 Task: Add Sprouts Bite Size Chocolate Chip Cookies to the cart.
Action: Mouse pressed left at (17, 59)
Screenshot: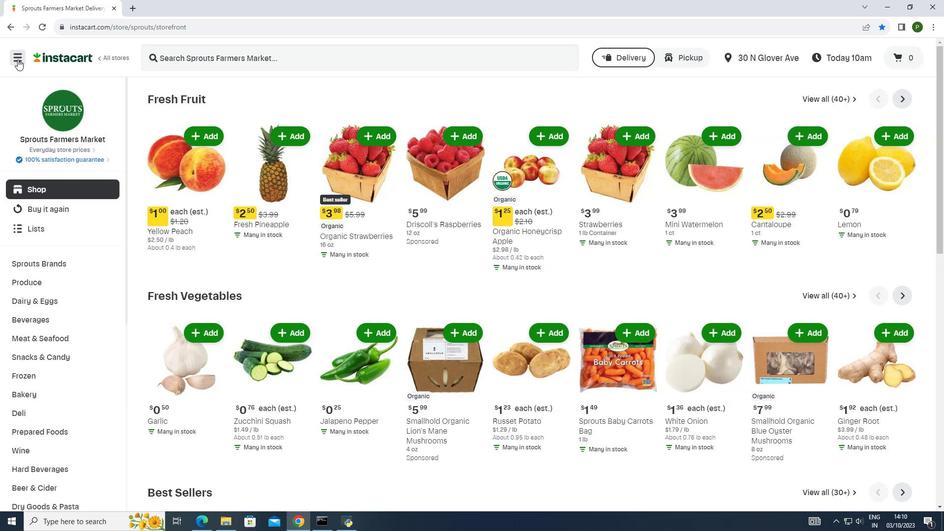 
Action: Mouse moved to (18, 251)
Screenshot: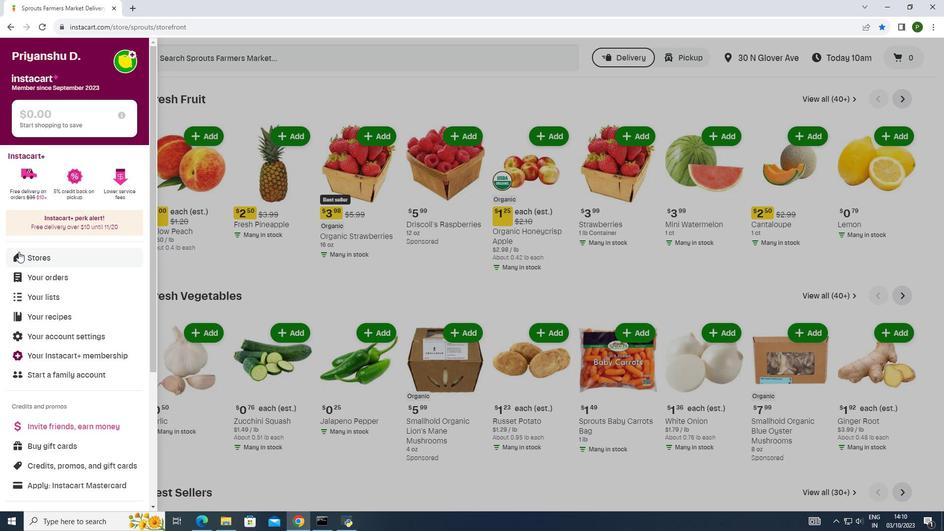
Action: Mouse pressed left at (18, 251)
Screenshot: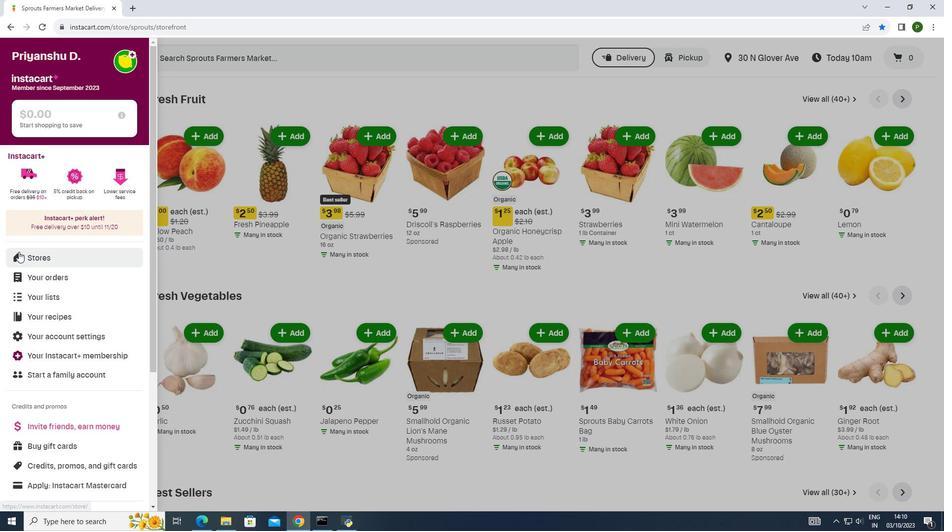 
Action: Mouse moved to (226, 91)
Screenshot: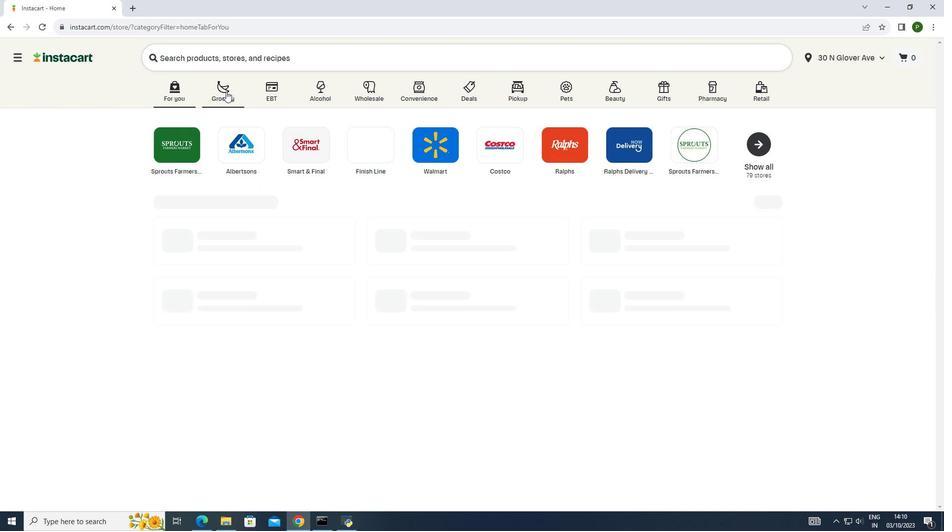 
Action: Mouse pressed left at (226, 91)
Screenshot: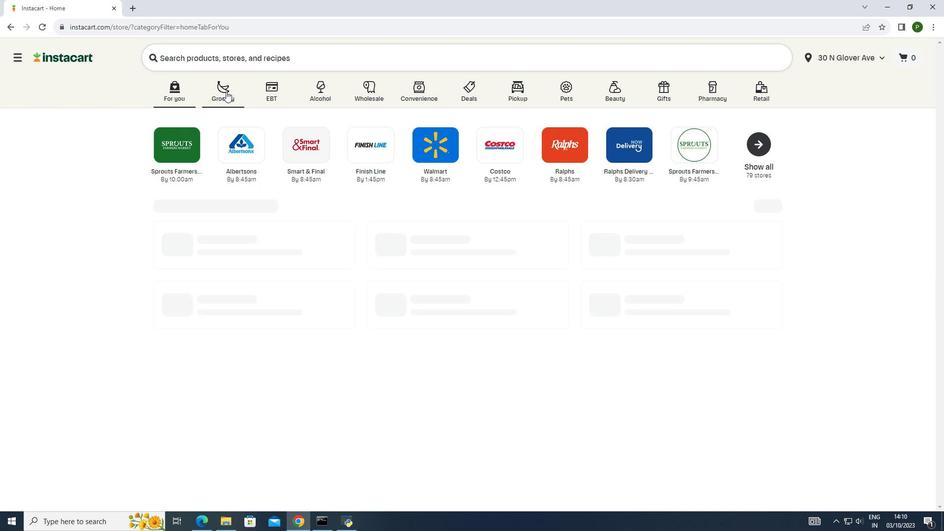
Action: Mouse moved to (487, 135)
Screenshot: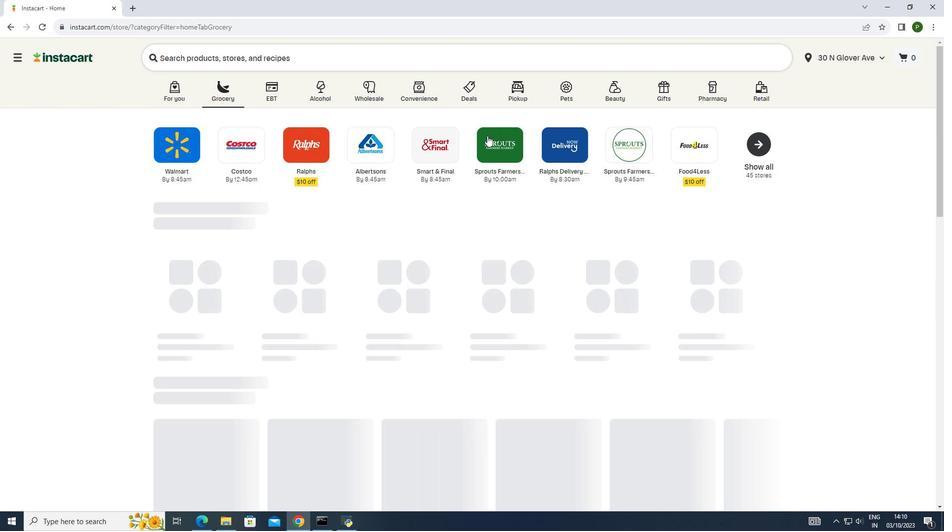 
Action: Mouse pressed left at (487, 135)
Screenshot: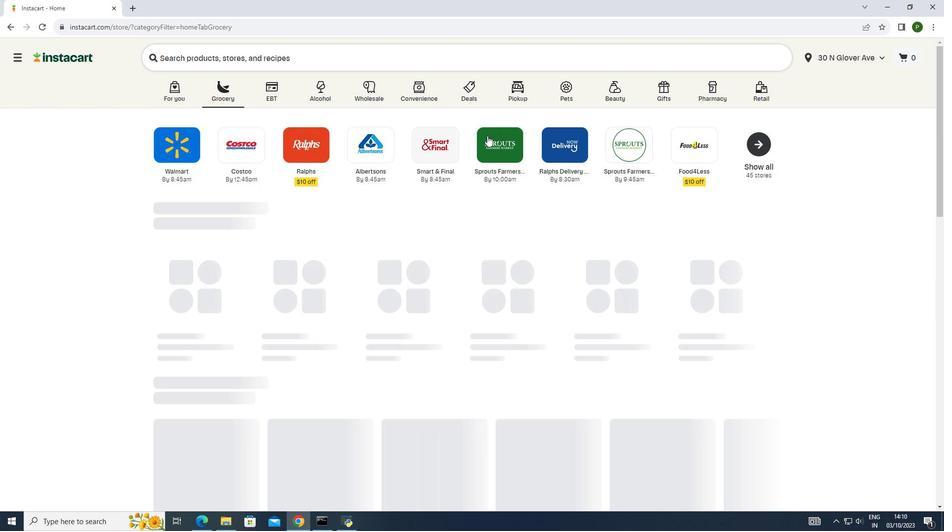 
Action: Mouse moved to (57, 265)
Screenshot: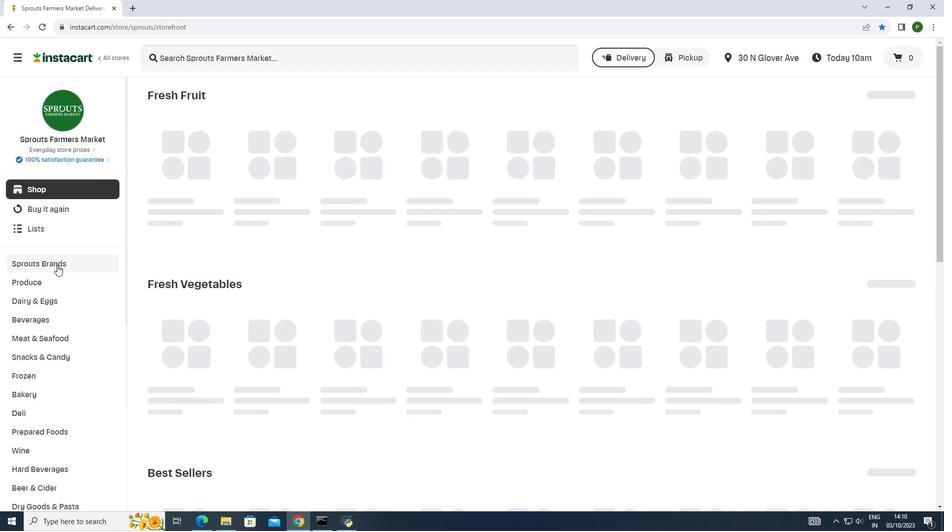 
Action: Mouse pressed left at (57, 265)
Screenshot: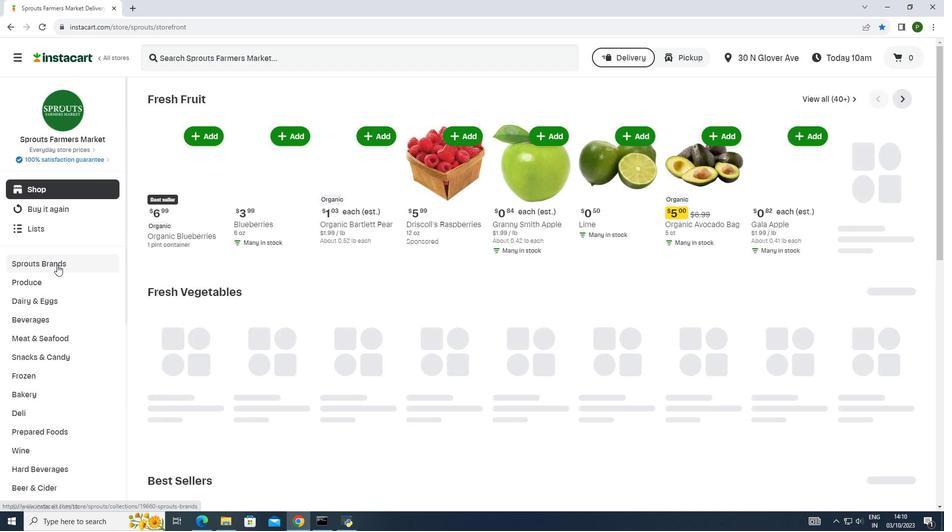 
Action: Mouse moved to (47, 334)
Screenshot: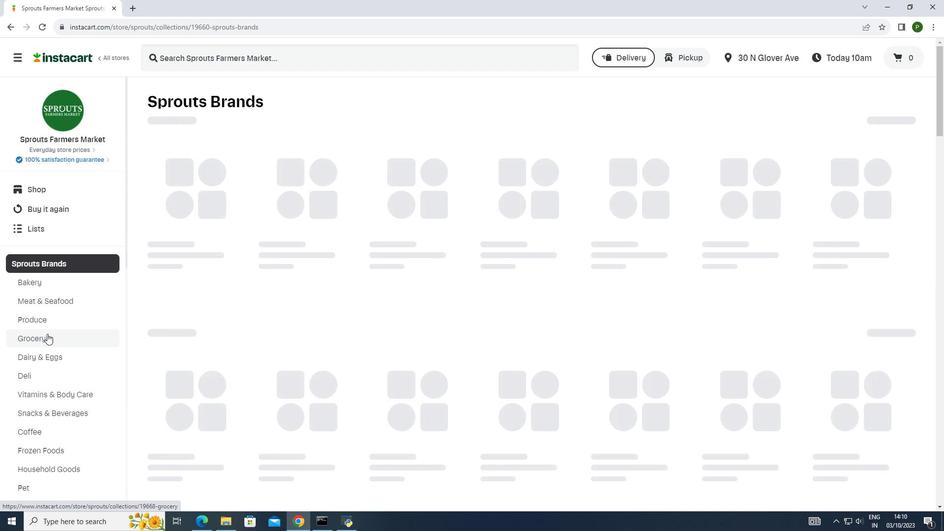 
Action: Mouse pressed left at (47, 334)
Screenshot: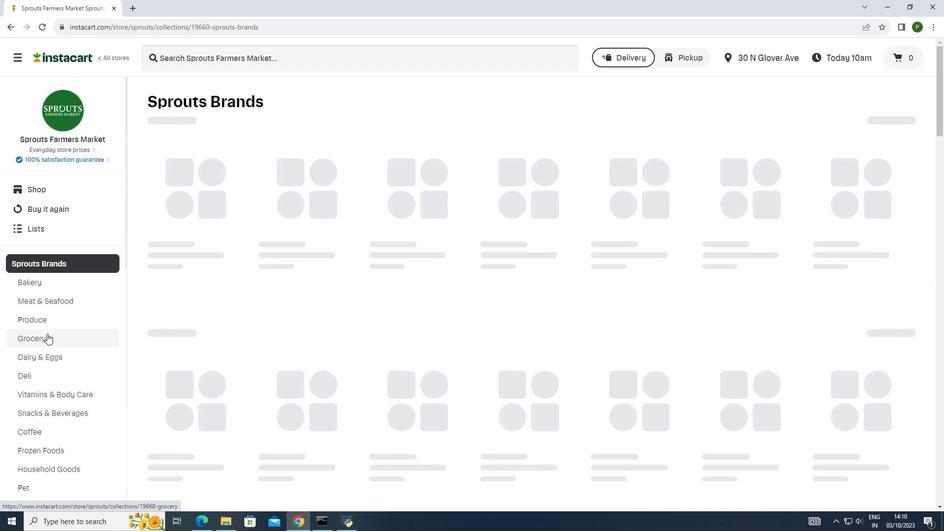 
Action: Mouse moved to (211, 190)
Screenshot: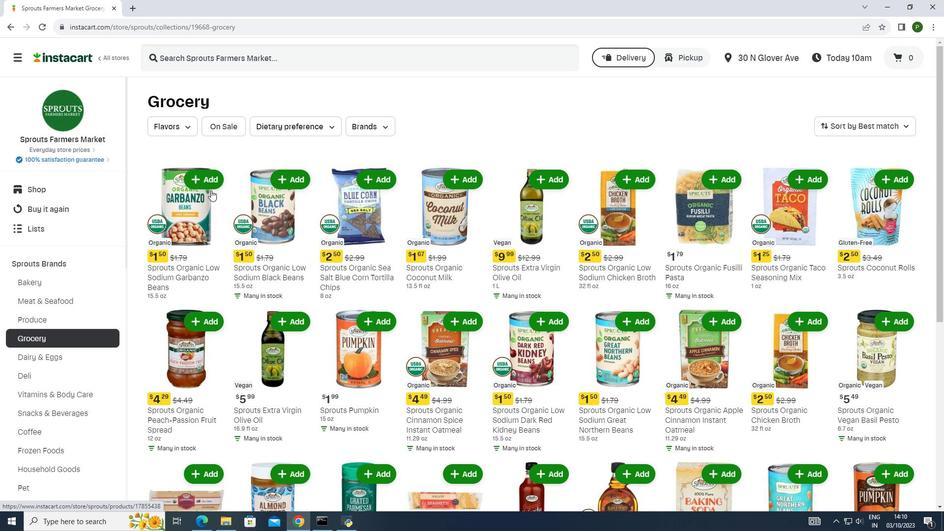 
Action: Mouse scrolled (211, 189) with delta (0, 0)
Screenshot: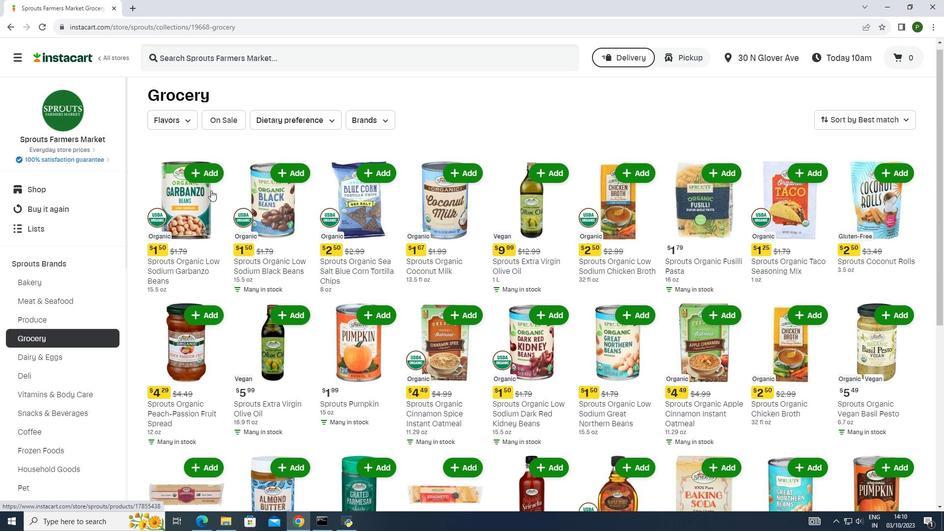 
Action: Mouse moved to (210, 190)
Screenshot: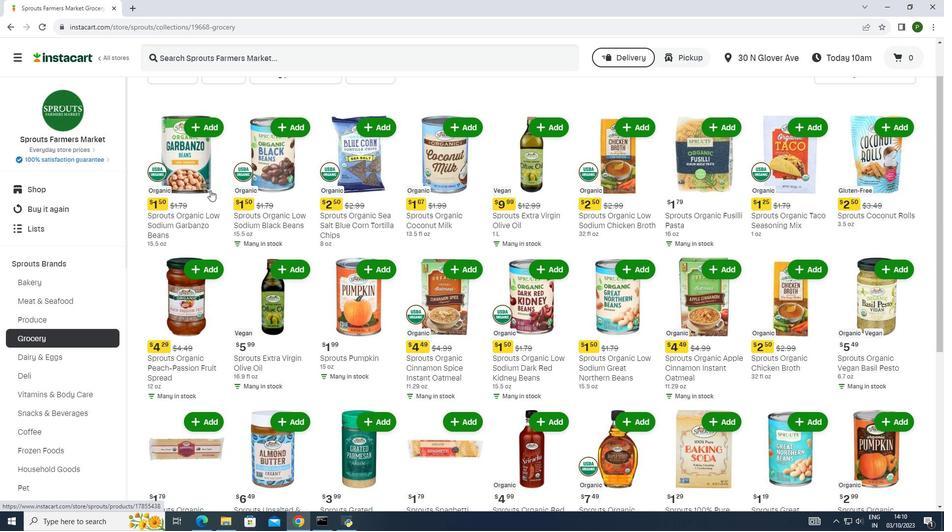 
Action: Mouse scrolled (210, 189) with delta (0, 0)
Screenshot: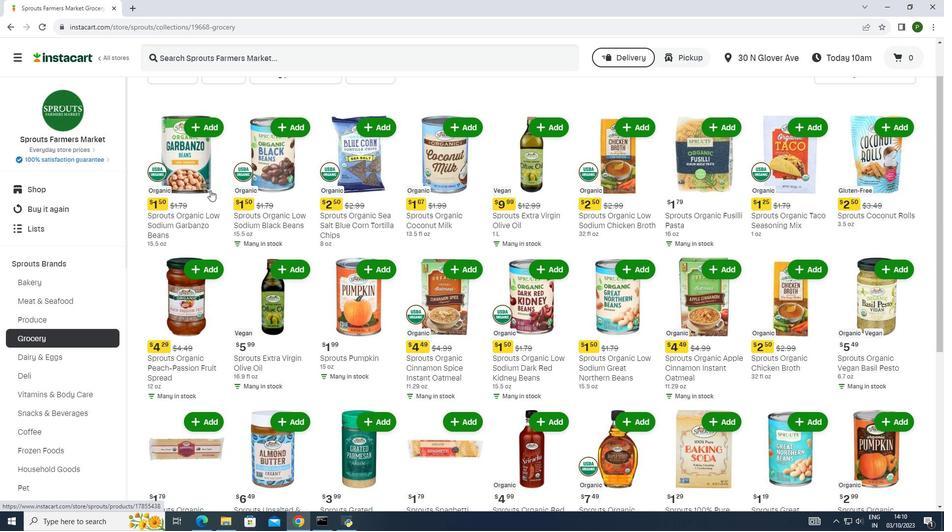 
Action: Mouse moved to (210, 190)
Screenshot: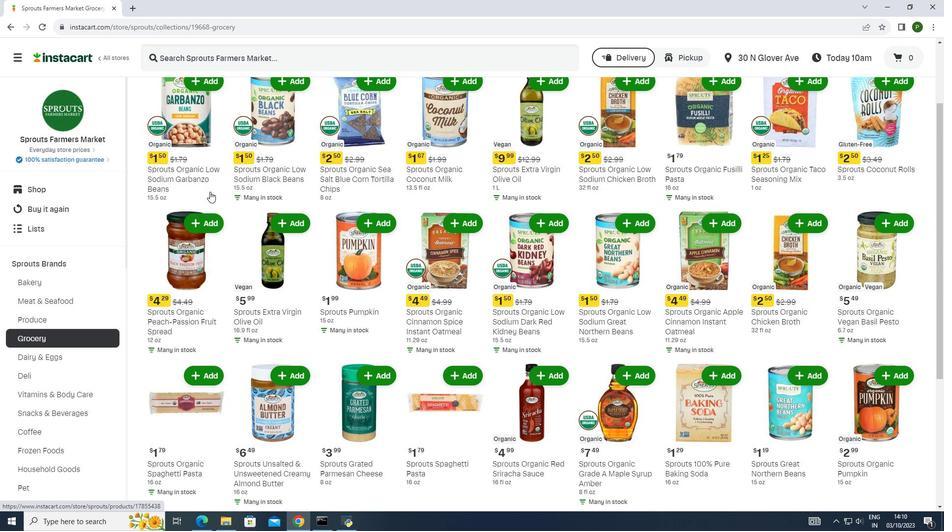 
Action: Mouse scrolled (210, 190) with delta (0, 0)
Screenshot: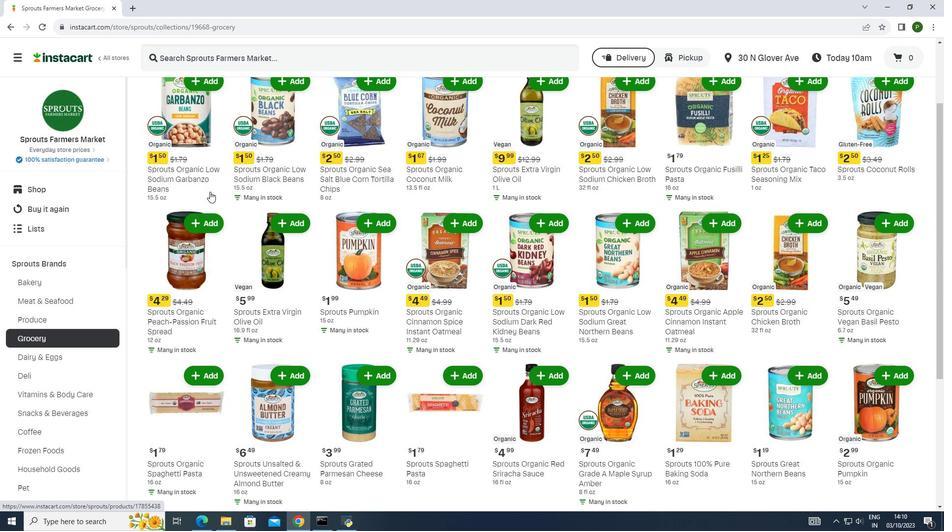 
Action: Mouse moved to (209, 192)
Screenshot: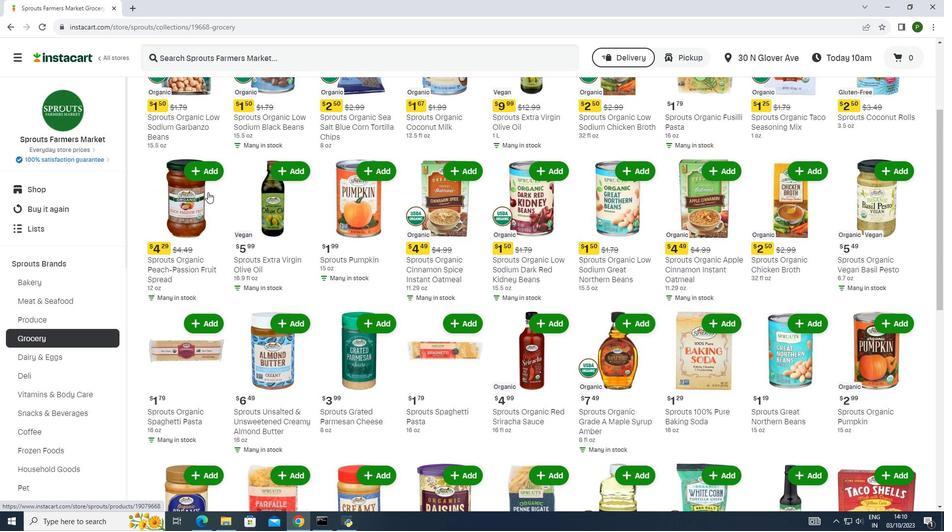 
Action: Mouse scrolled (209, 191) with delta (0, 0)
Screenshot: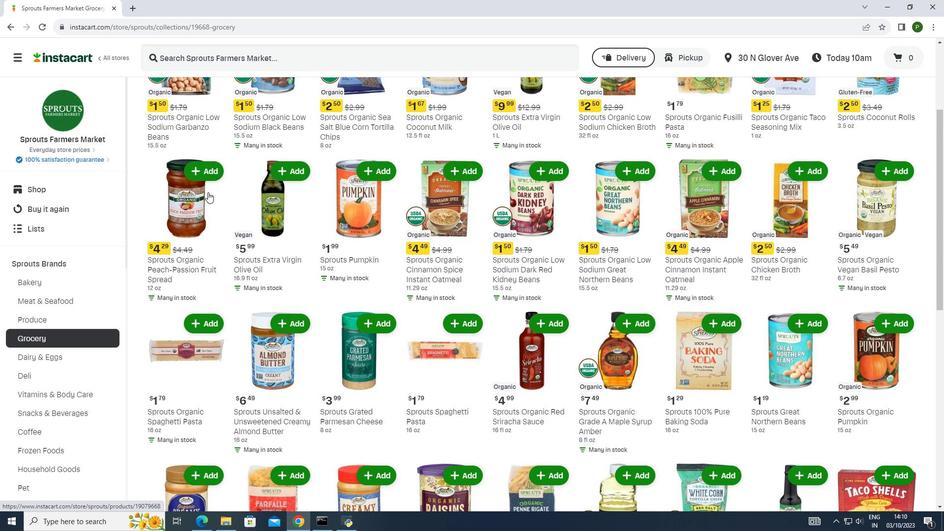 
Action: Mouse moved to (206, 192)
Screenshot: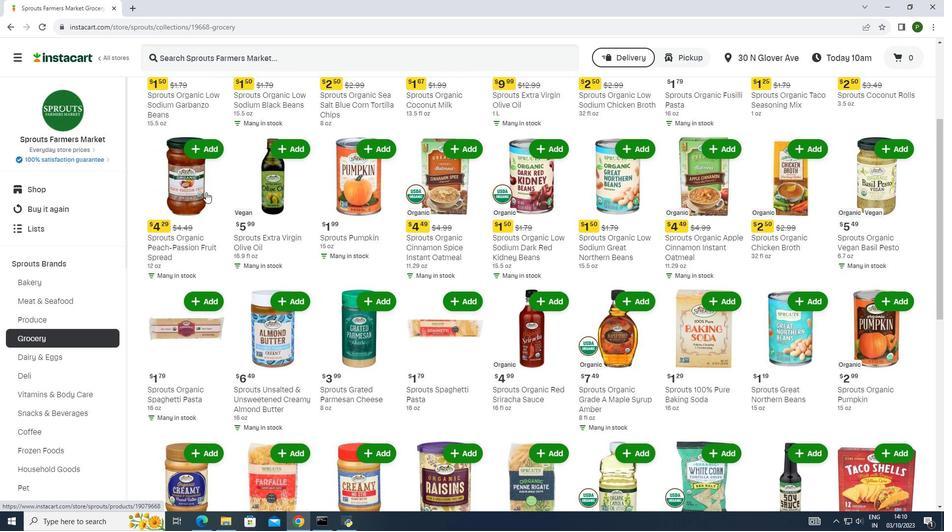 
Action: Mouse scrolled (206, 191) with delta (0, 0)
Screenshot: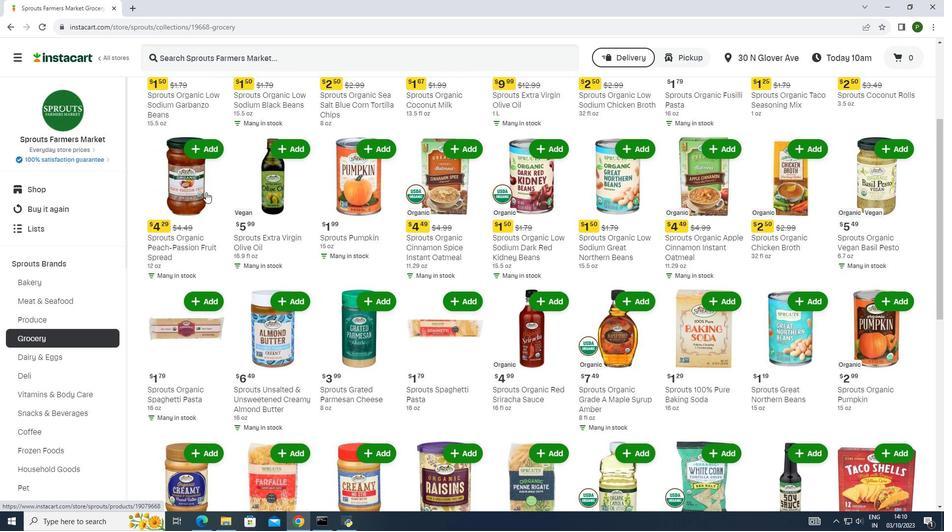 
Action: Mouse moved to (204, 192)
Screenshot: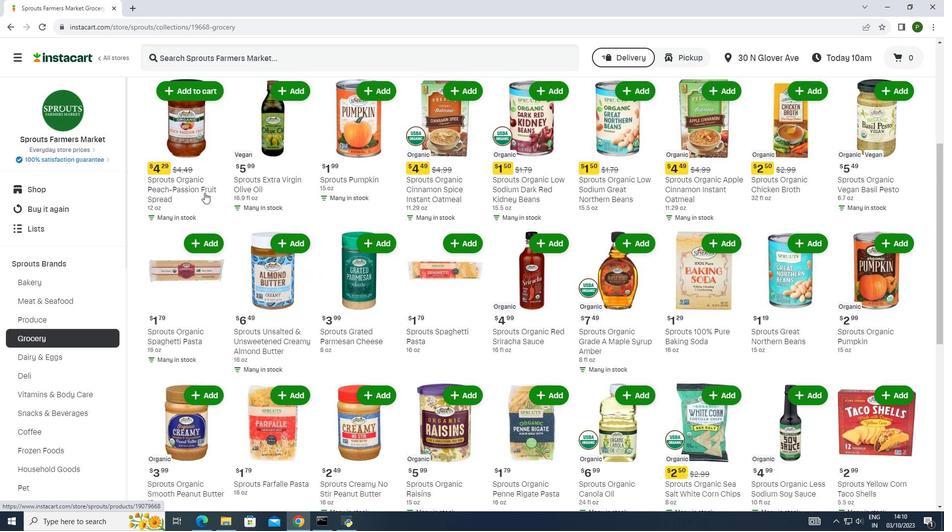 
Action: Mouse scrolled (204, 192) with delta (0, 0)
Screenshot: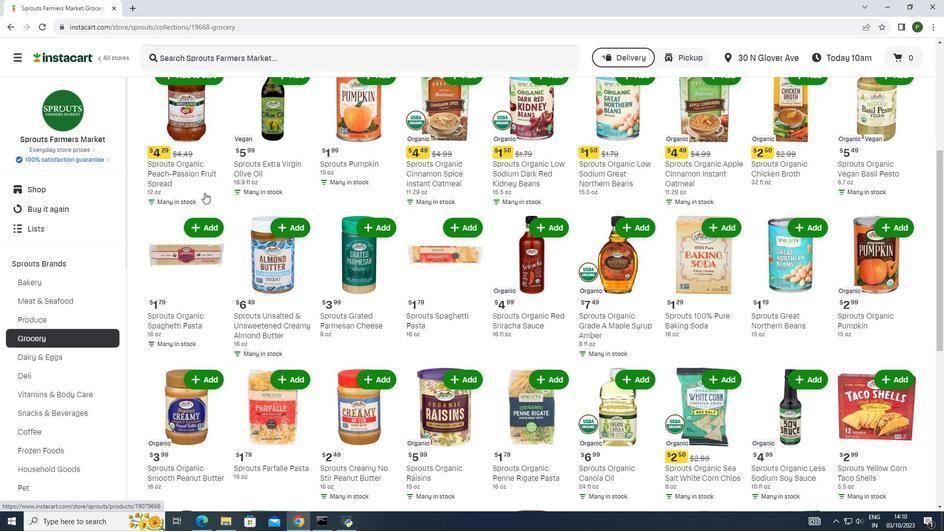 
Action: Mouse scrolled (204, 192) with delta (0, 0)
Screenshot: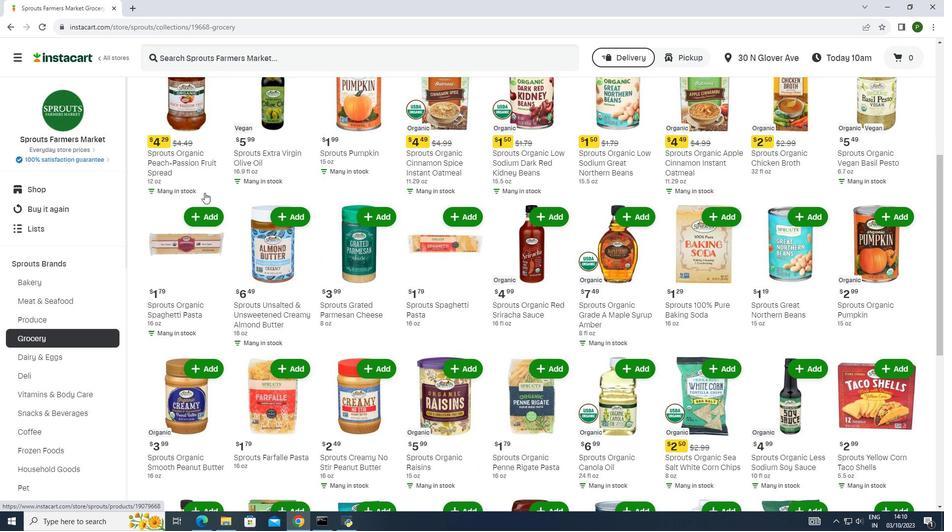 
Action: Mouse scrolled (204, 192) with delta (0, 0)
Screenshot: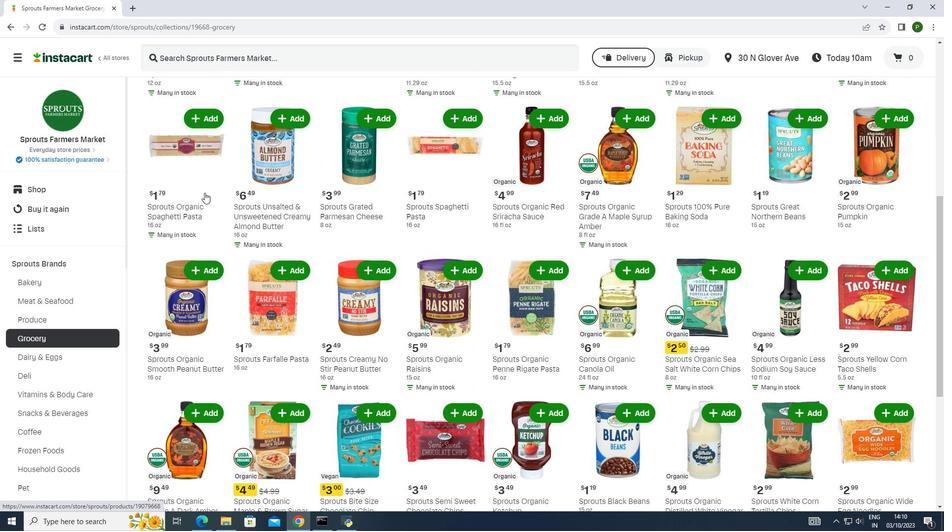 
Action: Mouse scrolled (204, 192) with delta (0, 0)
Screenshot: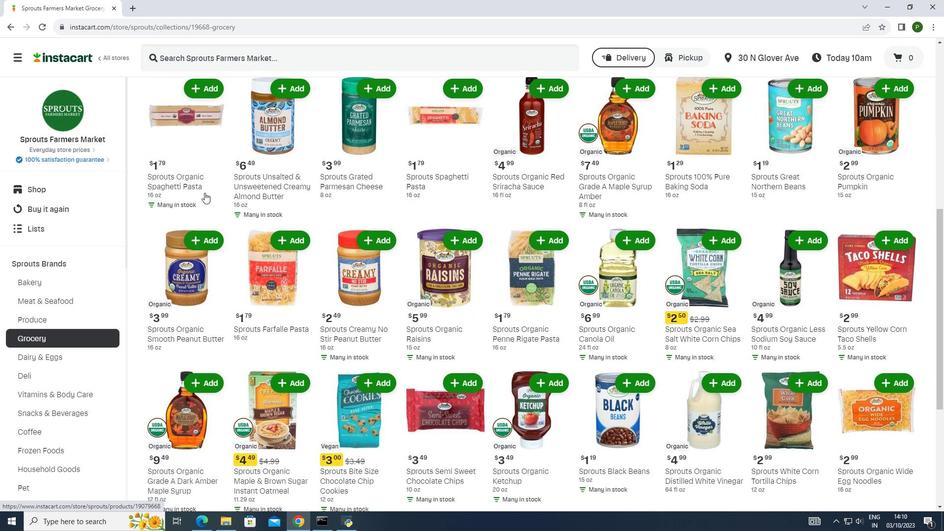 
Action: Mouse scrolled (204, 192) with delta (0, 0)
Screenshot: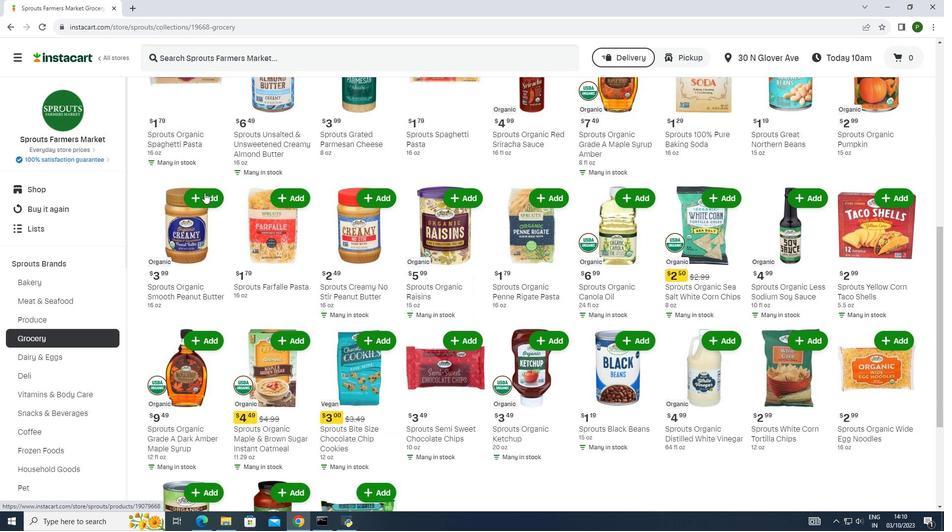 
Action: Mouse moved to (204, 193)
Screenshot: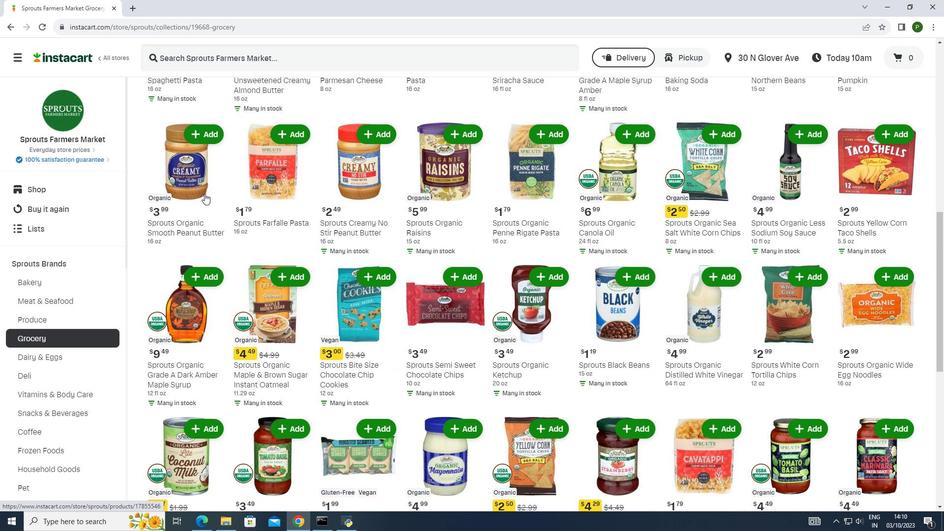 
Action: Mouse scrolled (204, 193) with delta (0, 0)
Screenshot: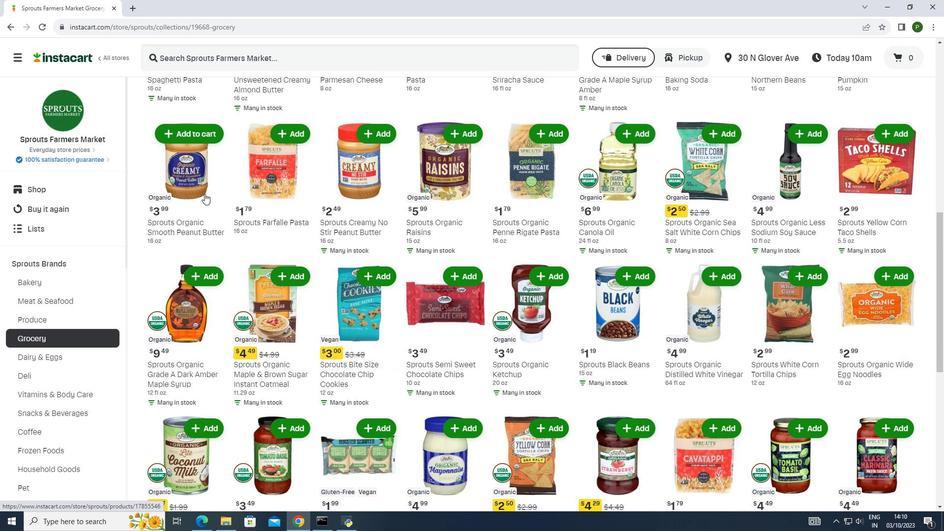 
Action: Mouse moved to (341, 225)
Screenshot: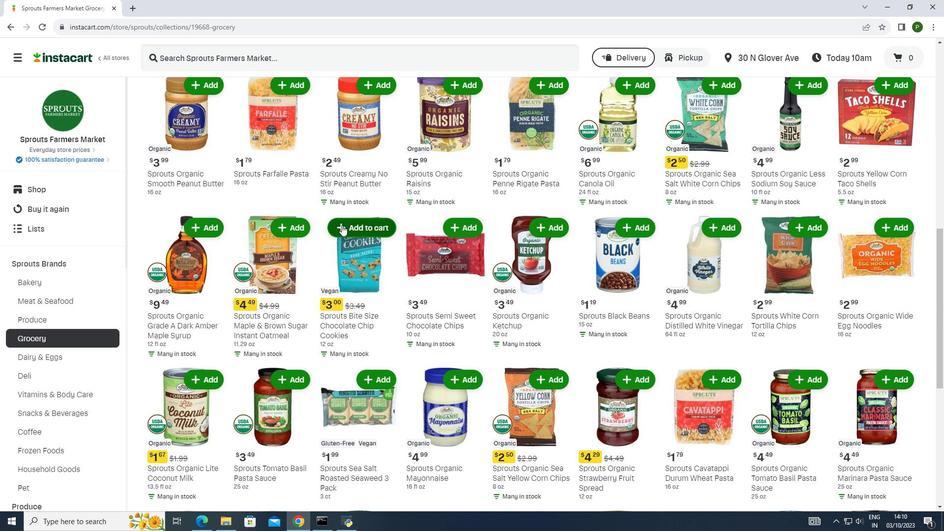 
Action: Mouse pressed left at (341, 225)
Screenshot: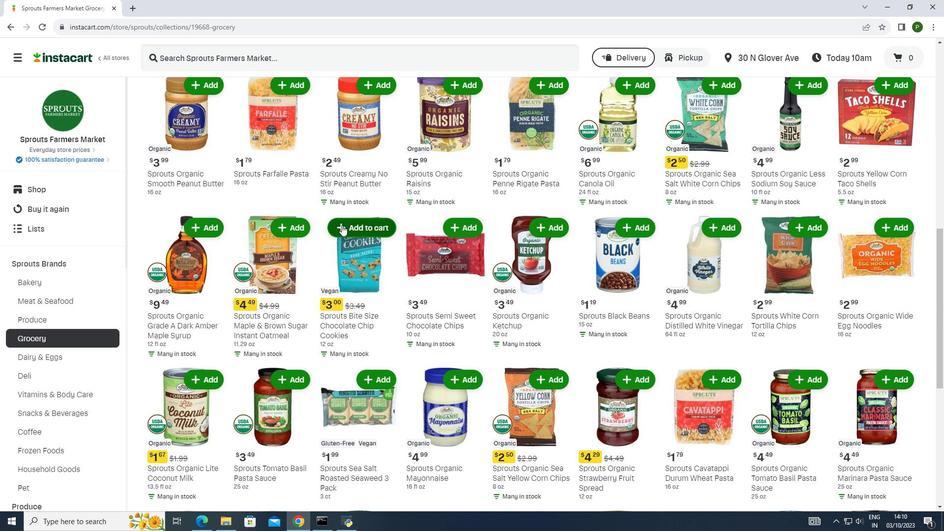 
